 Task: Filter the boards by collection "main".
Action: Mouse moved to (382, 271)
Screenshot: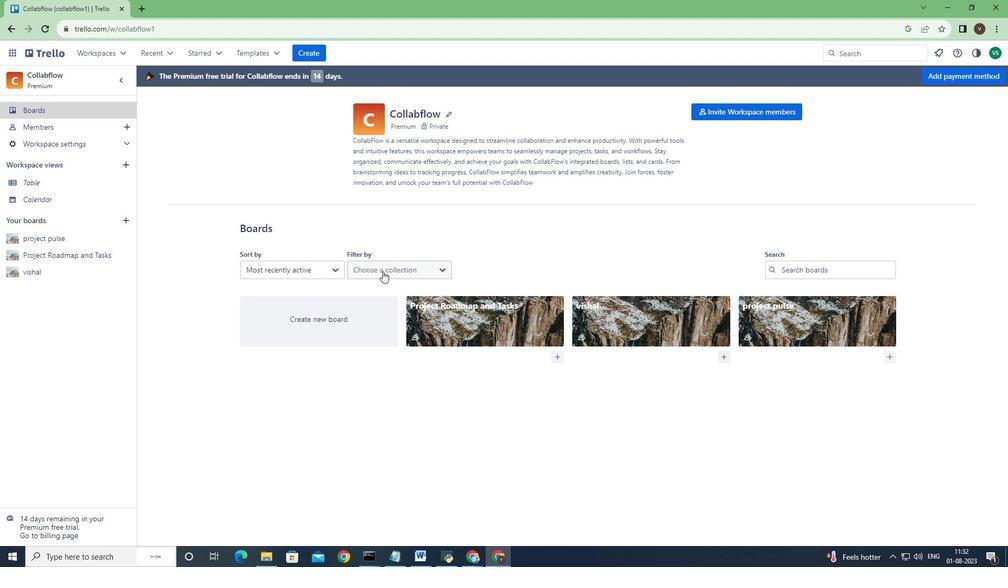 
Action: Mouse pressed left at (382, 271)
Screenshot: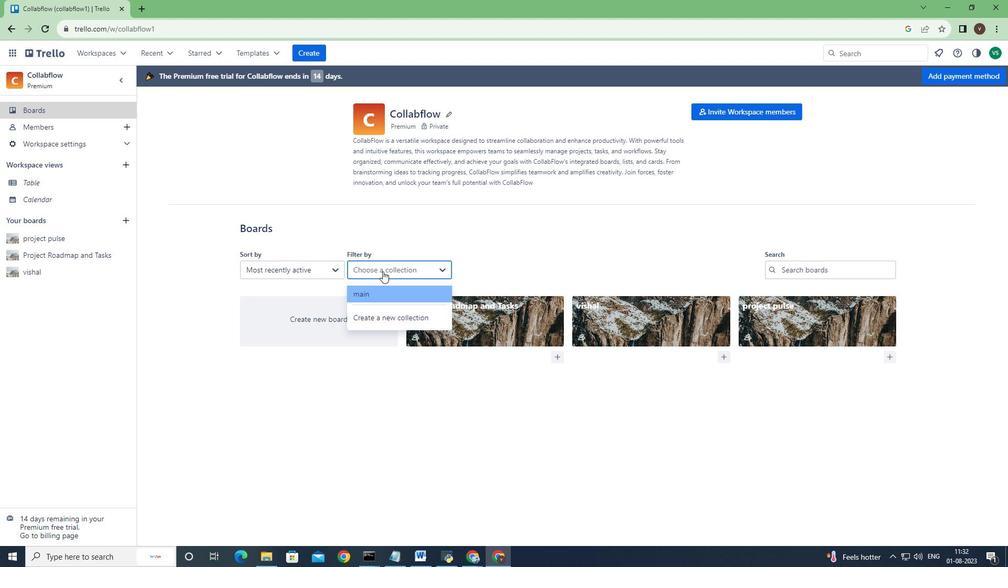
Action: Mouse moved to (378, 296)
Screenshot: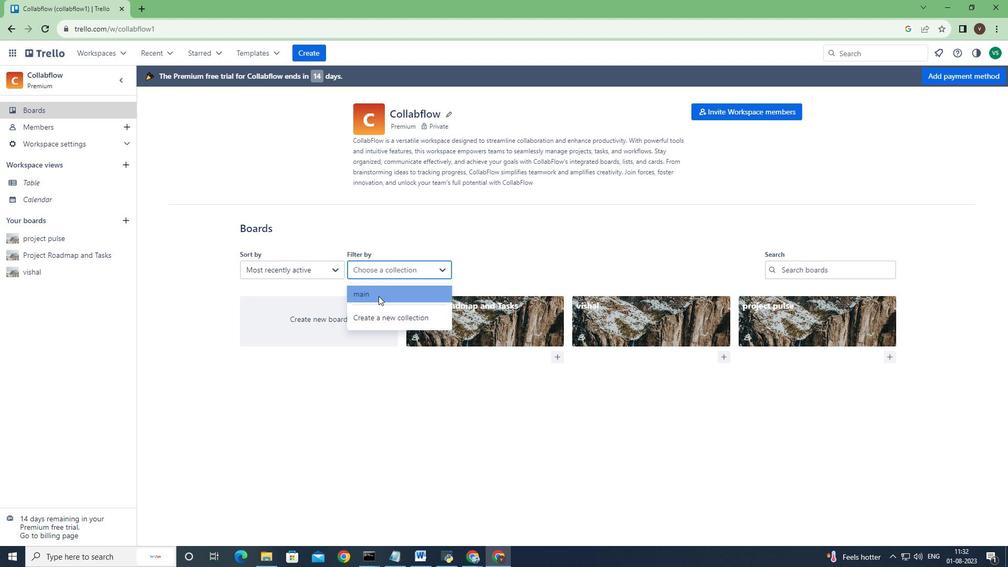 
Action: Mouse pressed left at (378, 296)
Screenshot: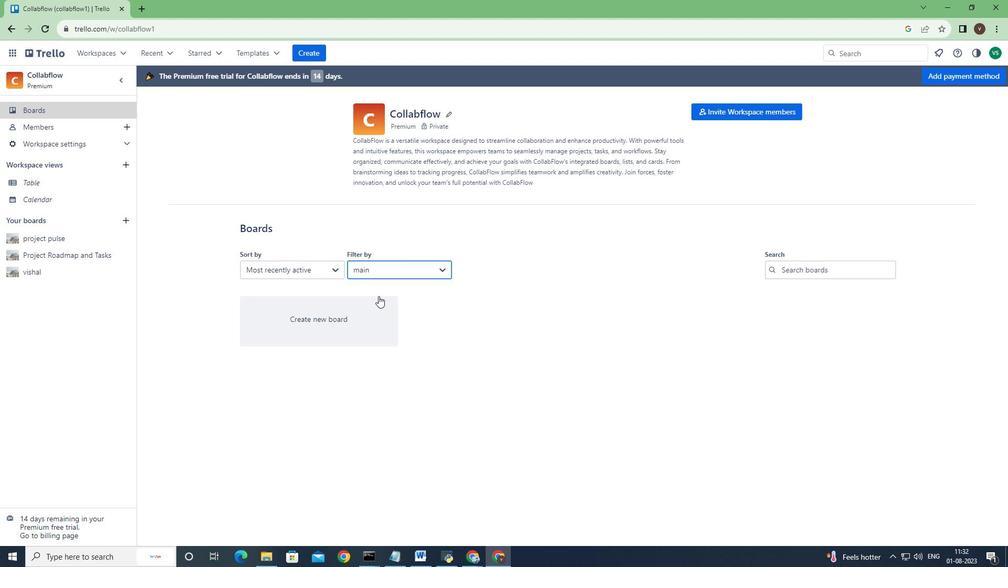 
